 Task: Start in the project TouchLine the sprint 'Warp Drive', with a duration of 2 weeks.
Action: Mouse moved to (1045, 297)
Screenshot: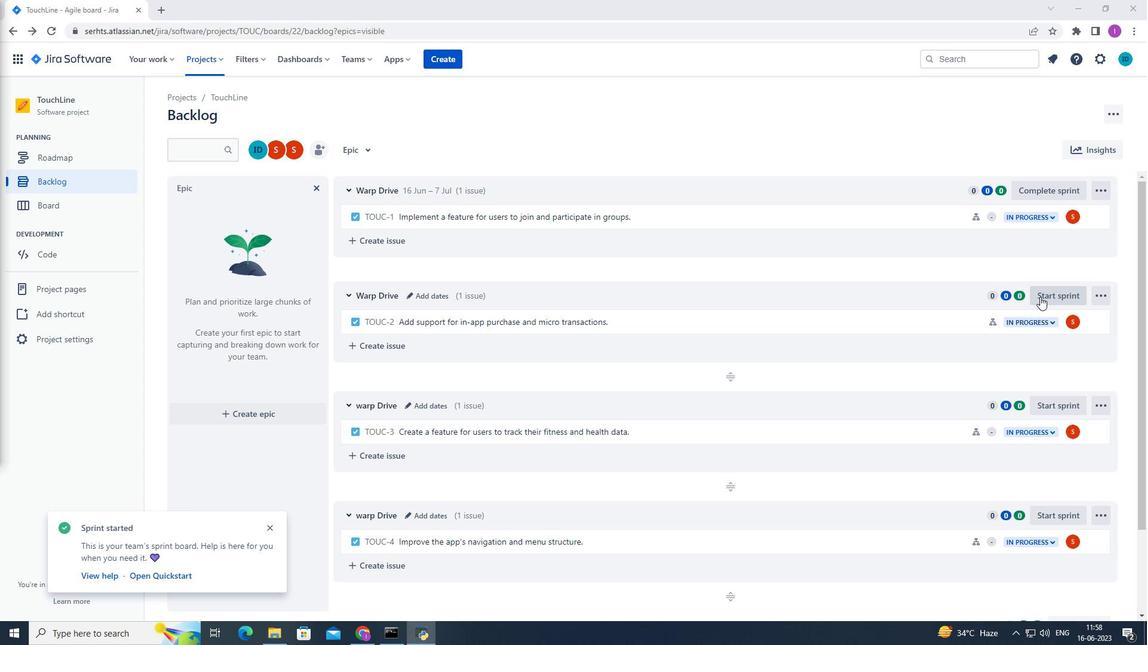 
Action: Mouse pressed left at (1045, 297)
Screenshot: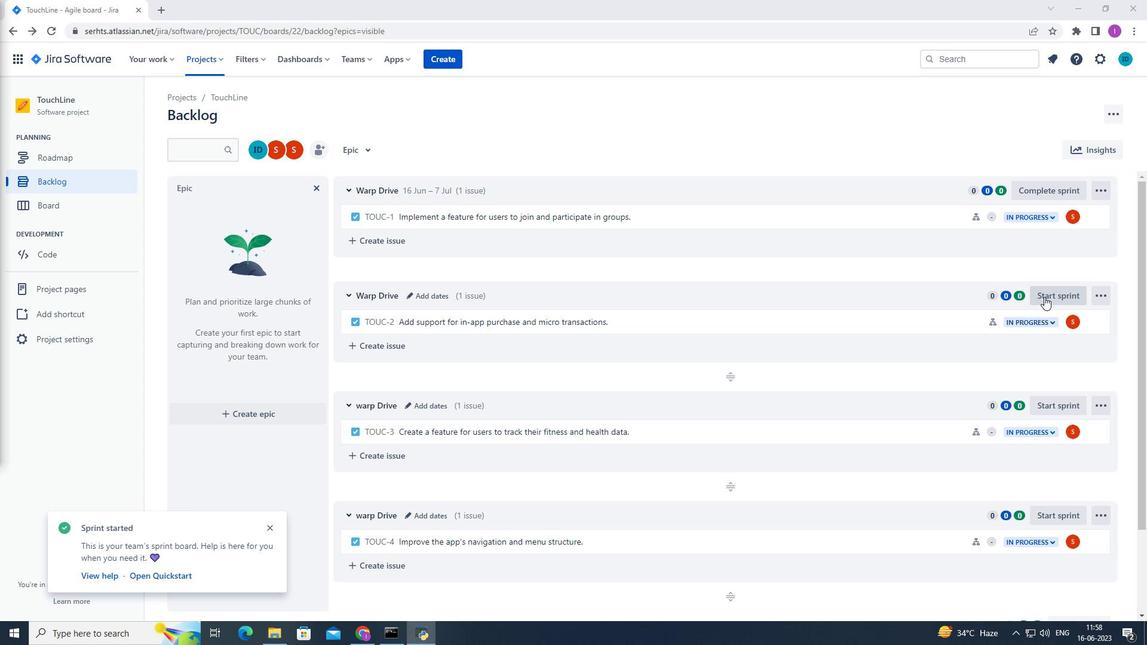 
Action: Mouse moved to (545, 209)
Screenshot: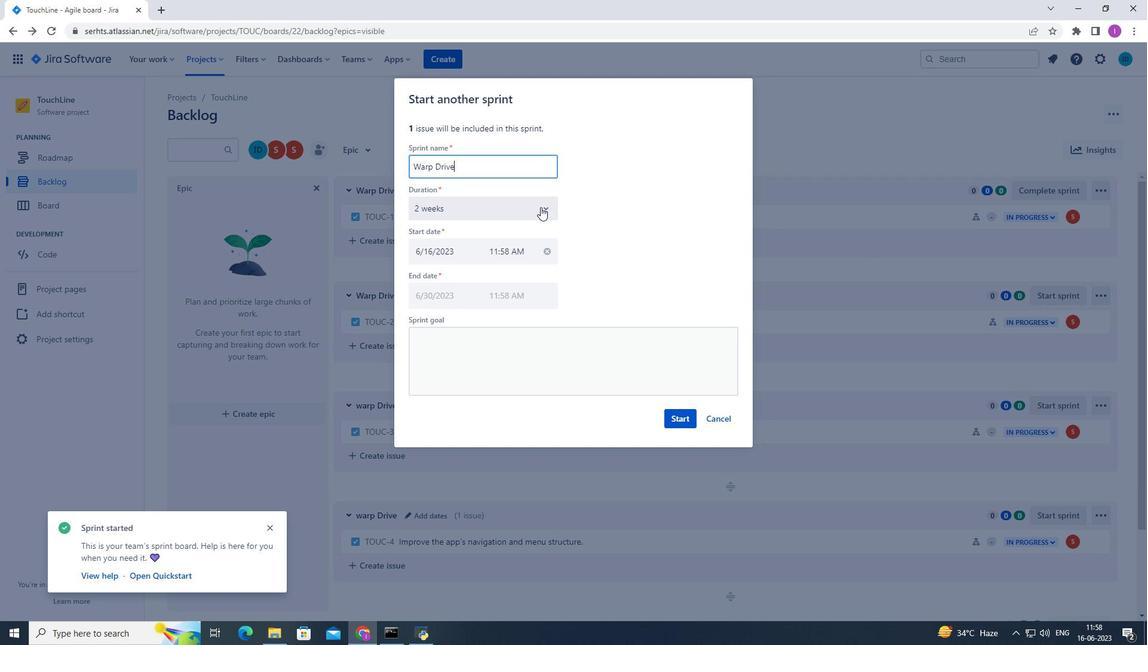 
Action: Mouse pressed left at (545, 209)
Screenshot: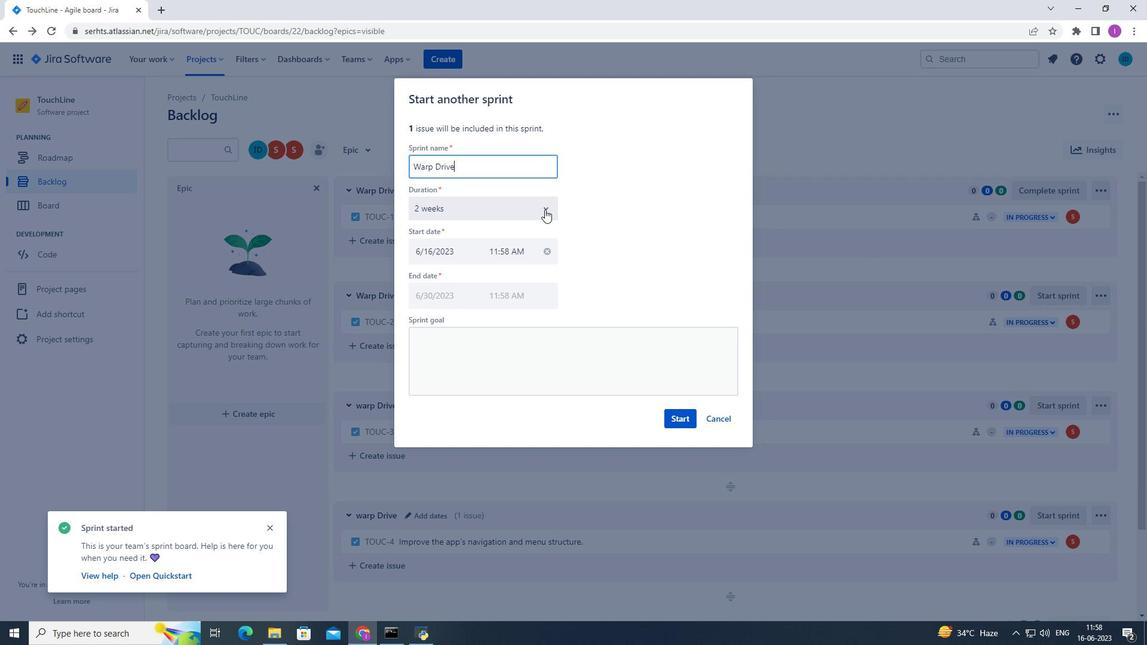 
Action: Mouse moved to (462, 261)
Screenshot: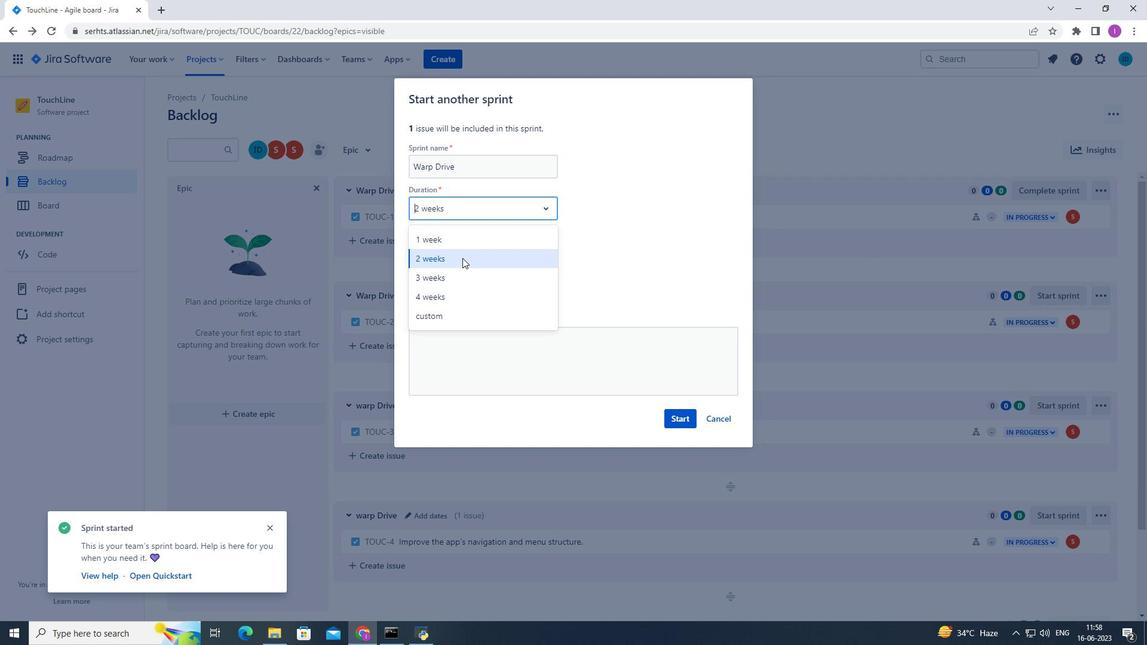 
Action: Mouse pressed left at (462, 261)
Screenshot: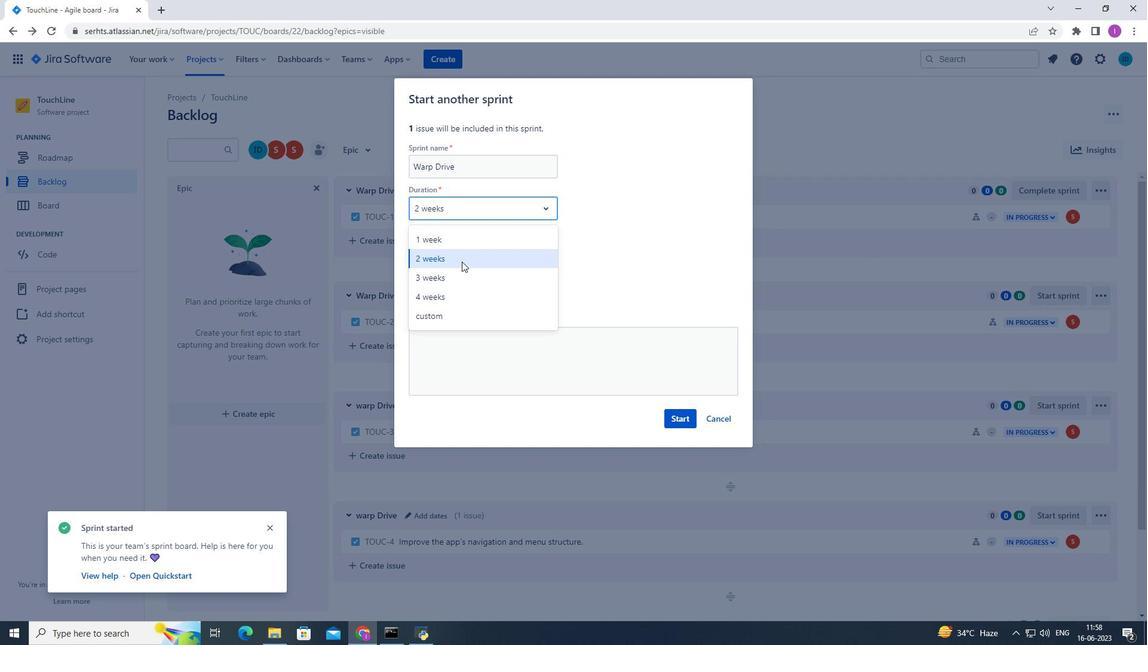 
Action: Mouse moved to (680, 420)
Screenshot: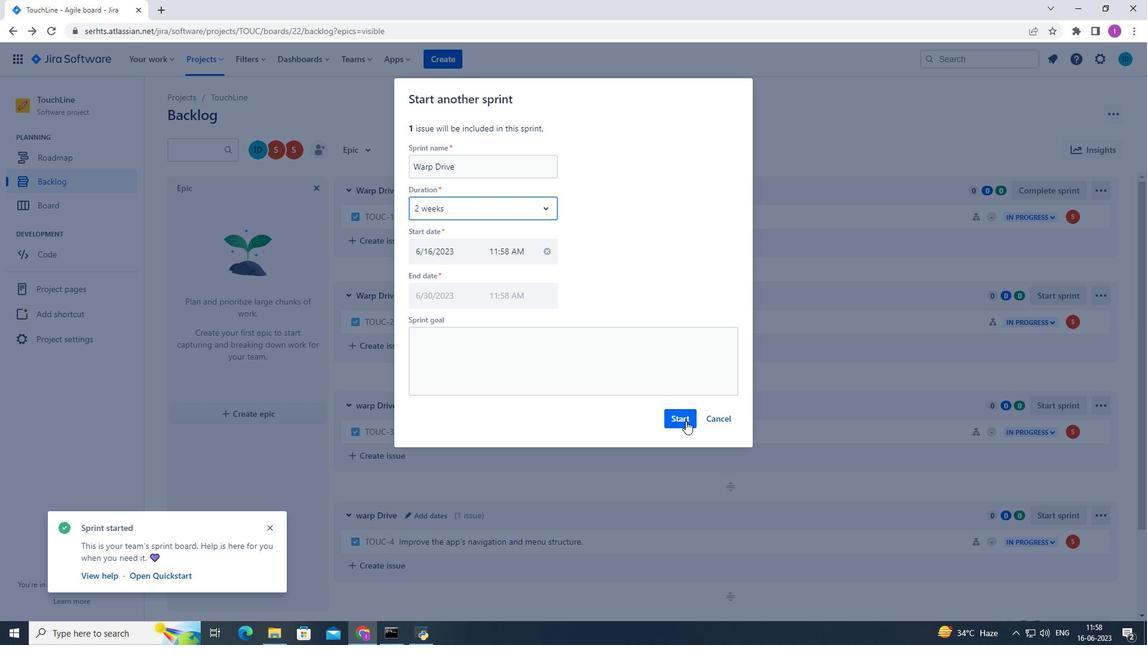 
Action: Mouse pressed left at (680, 420)
Screenshot: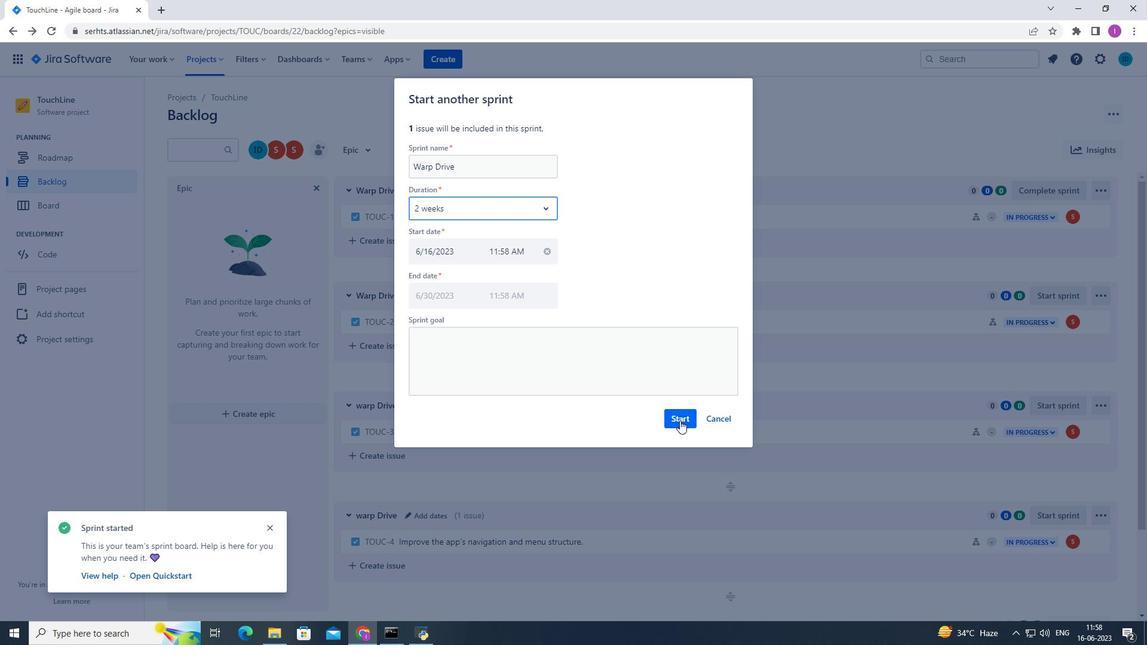 
Action: Mouse moved to (52, 108)
Screenshot: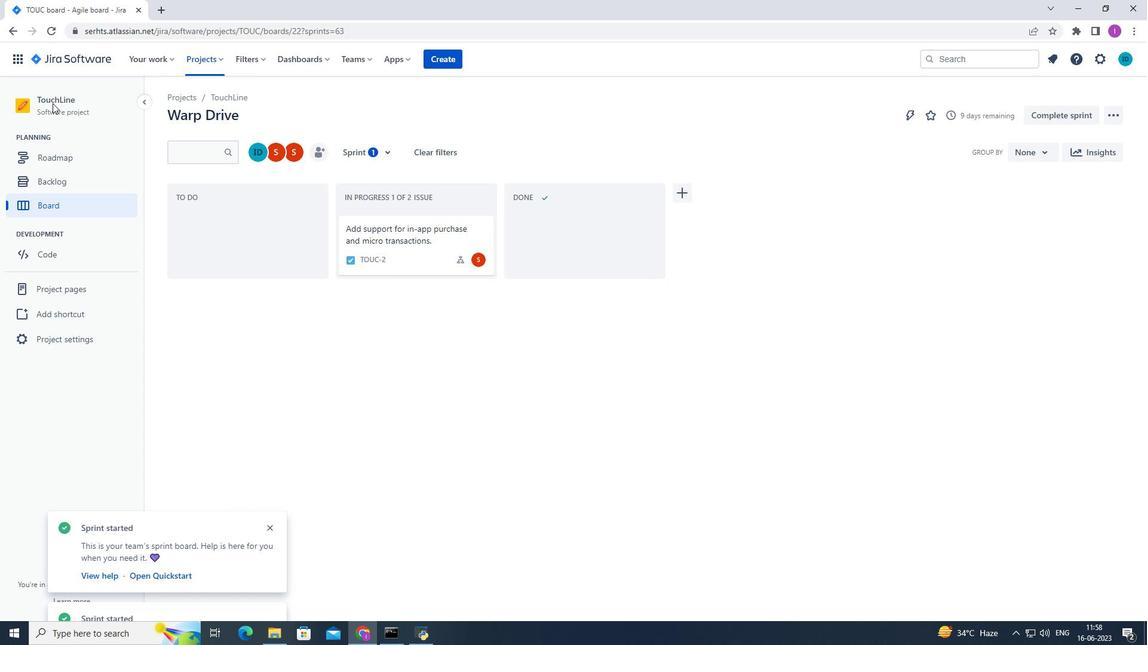 
